 Task: Set the terrestrial reception parameters guard interval to 1/8.
Action: Mouse moved to (100, 12)
Screenshot: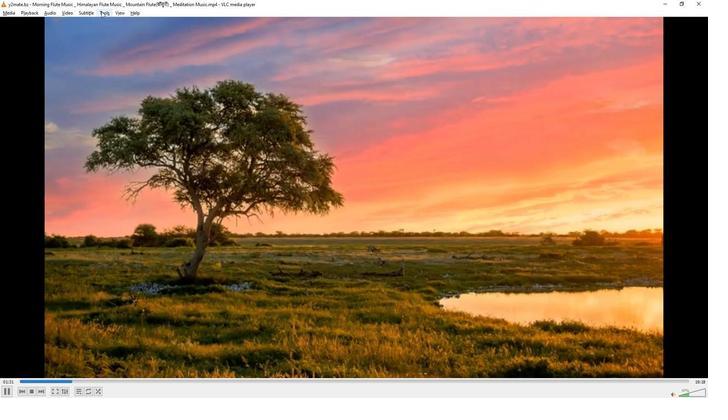 
Action: Mouse pressed left at (100, 12)
Screenshot: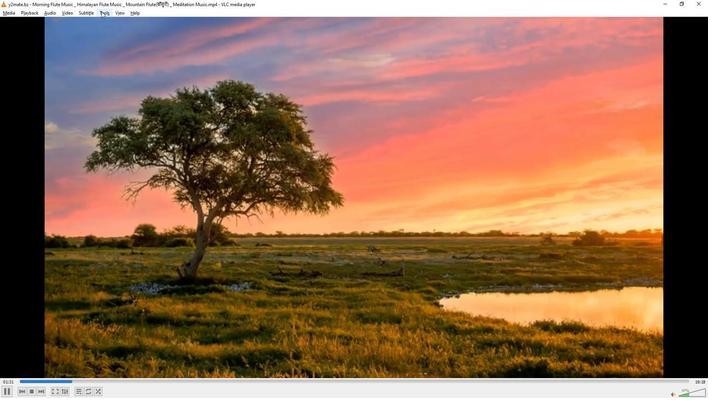 
Action: Mouse moved to (106, 99)
Screenshot: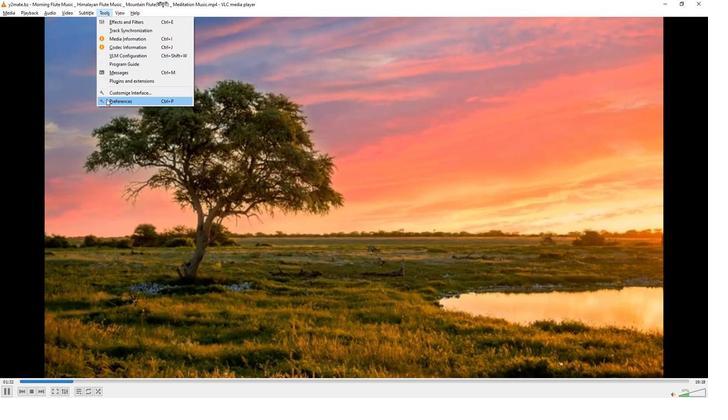 
Action: Mouse pressed left at (106, 99)
Screenshot: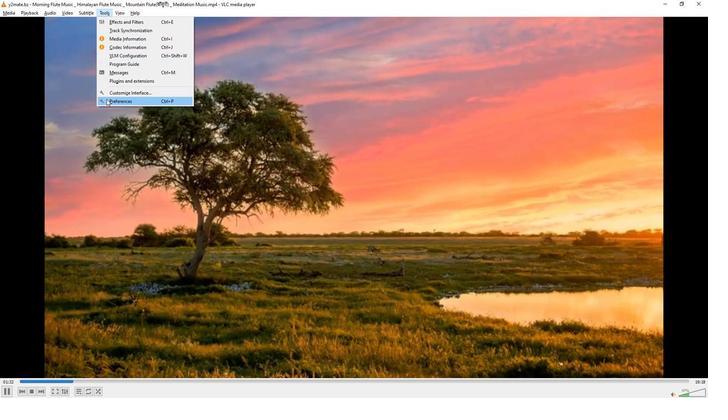 
Action: Mouse moved to (231, 326)
Screenshot: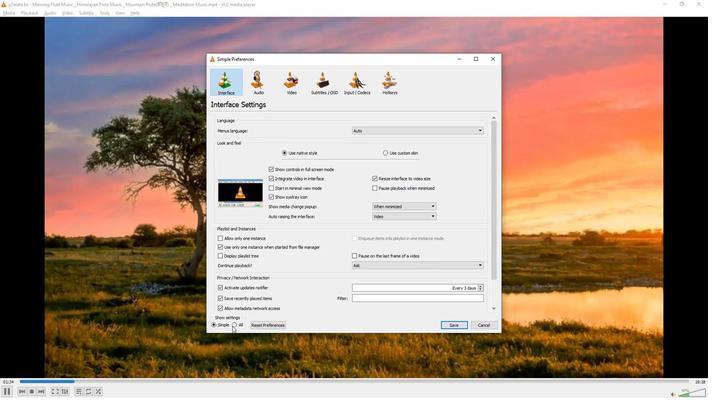 
Action: Mouse pressed left at (231, 326)
Screenshot: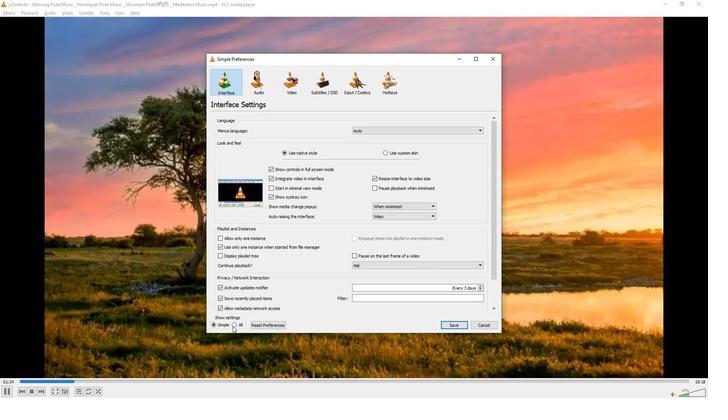 
Action: Mouse moved to (222, 196)
Screenshot: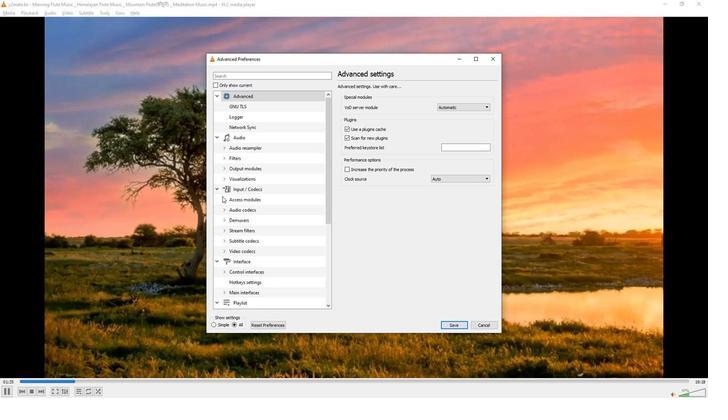 
Action: Mouse pressed left at (222, 196)
Screenshot: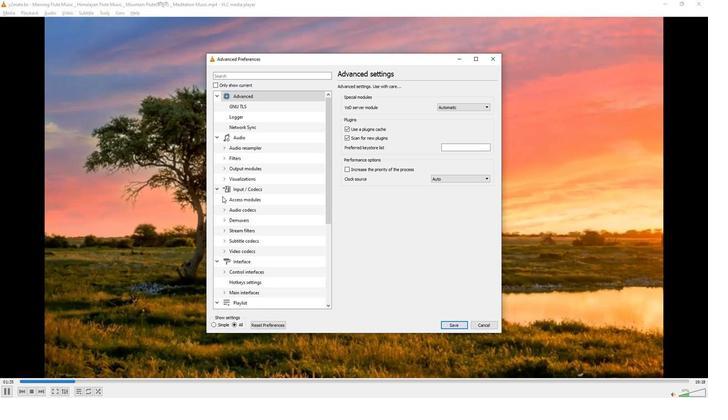 
Action: Mouse moved to (243, 261)
Screenshot: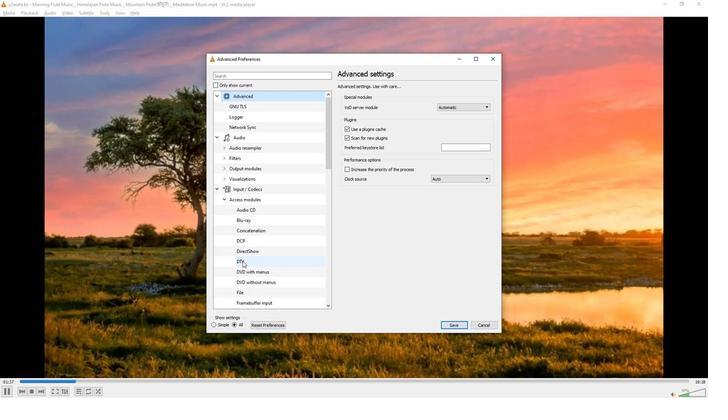 
Action: Mouse pressed left at (243, 261)
Screenshot: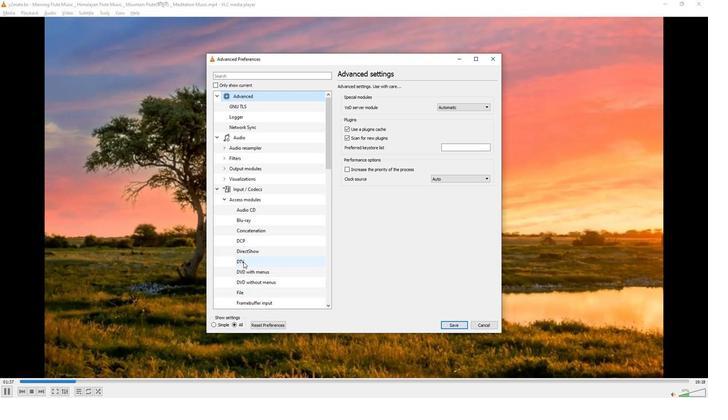 
Action: Mouse moved to (460, 169)
Screenshot: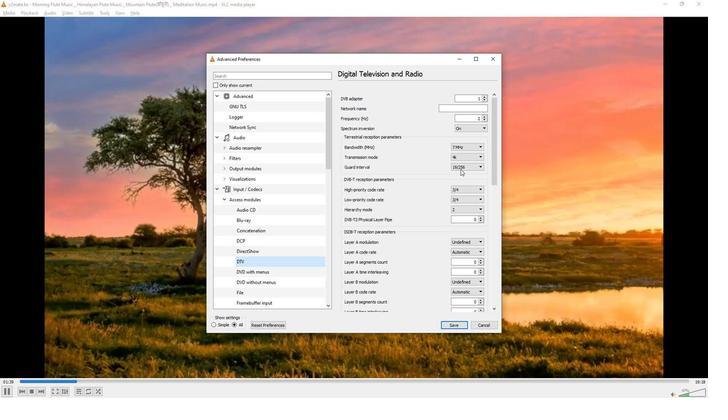 
Action: Mouse pressed left at (460, 169)
Screenshot: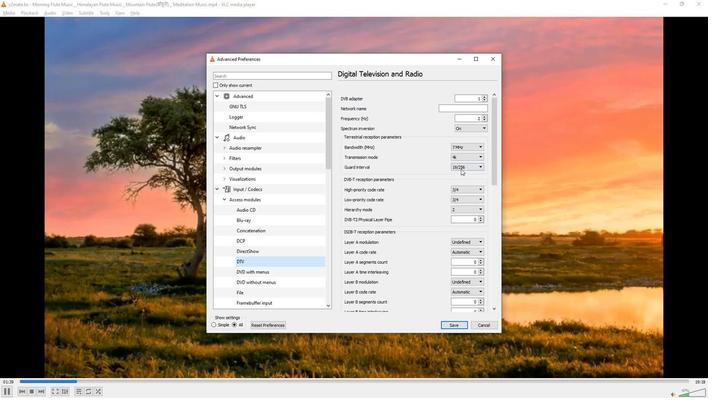 
Action: Mouse moved to (456, 195)
Screenshot: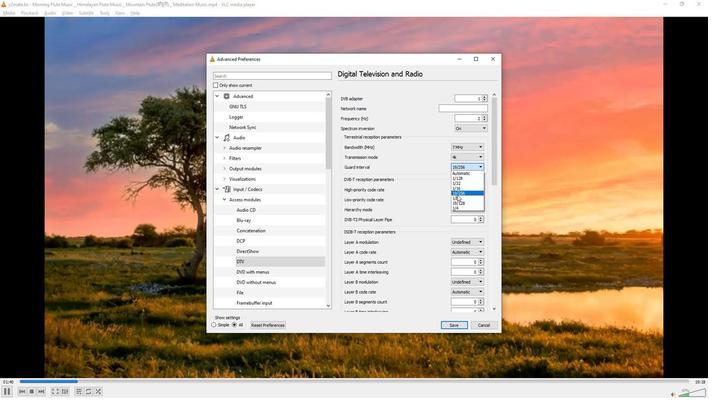 
Action: Mouse pressed left at (456, 195)
Screenshot: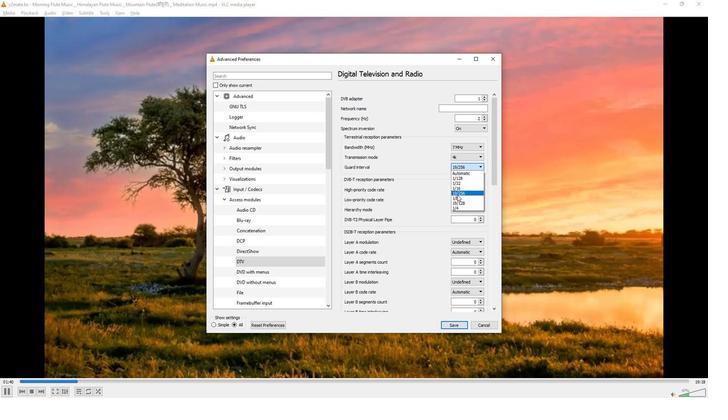 
Action: Mouse moved to (413, 186)
Screenshot: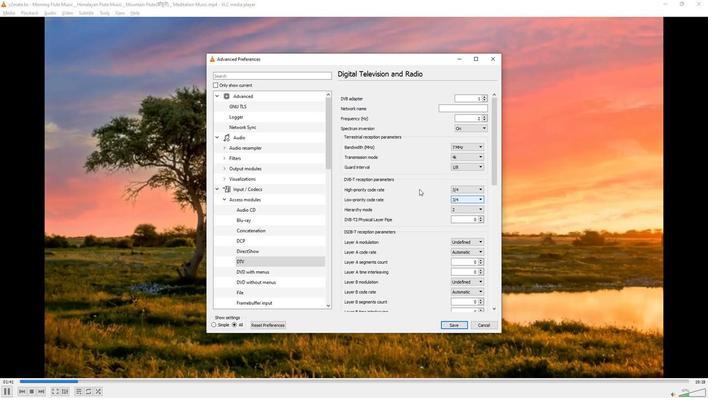 
